 Task: Learn more about a recruiter lite.
Action: Mouse moved to (783, 111)
Screenshot: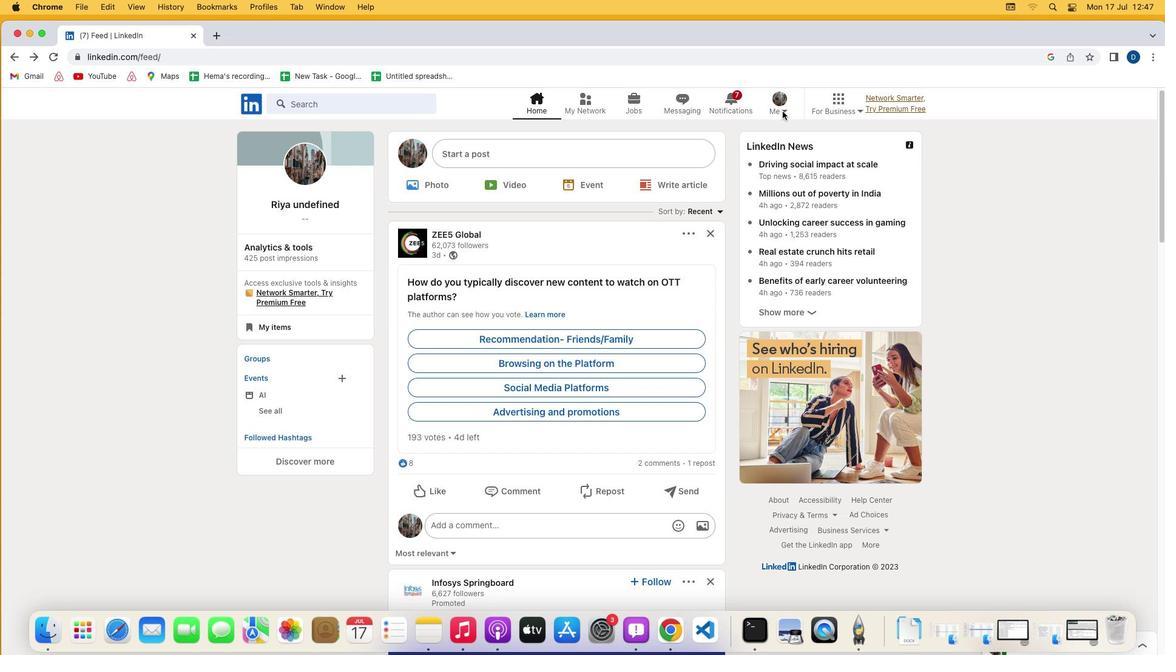 
Action: Mouse pressed left at (783, 111)
Screenshot: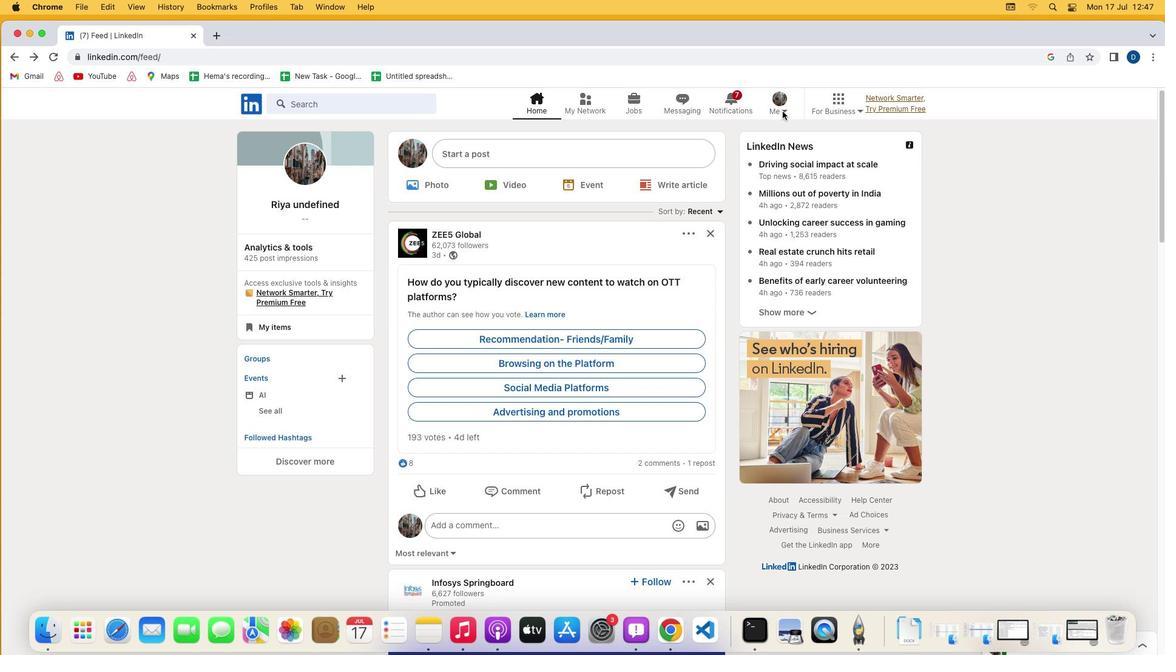 
Action: Mouse moved to (785, 111)
Screenshot: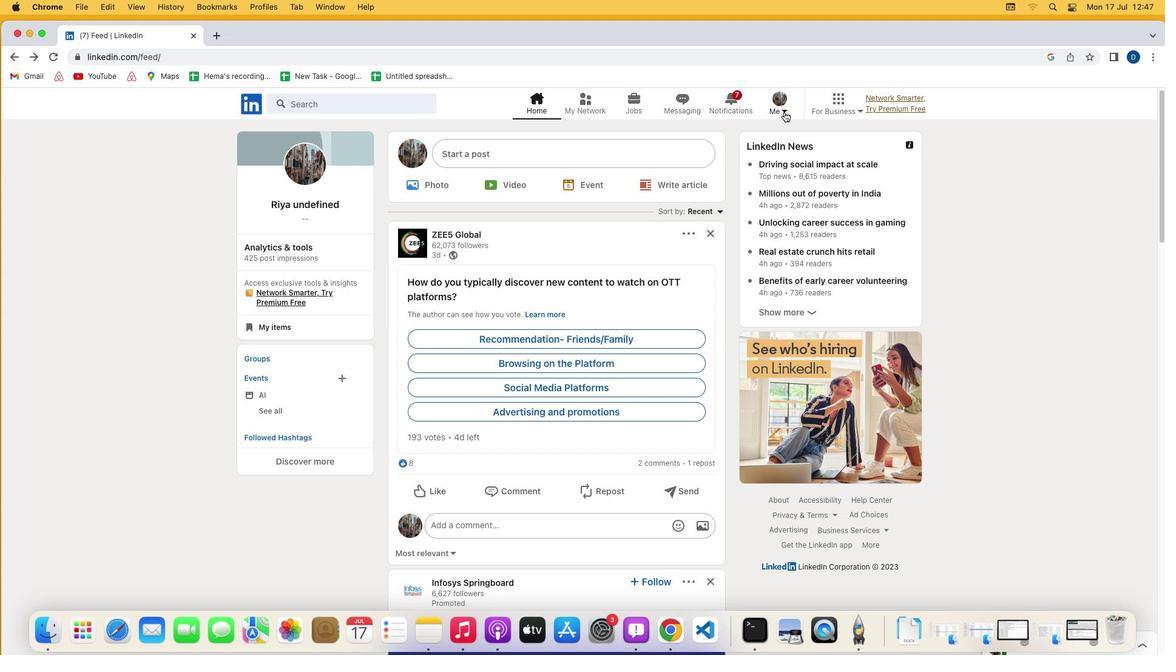 
Action: Mouse pressed left at (785, 111)
Screenshot: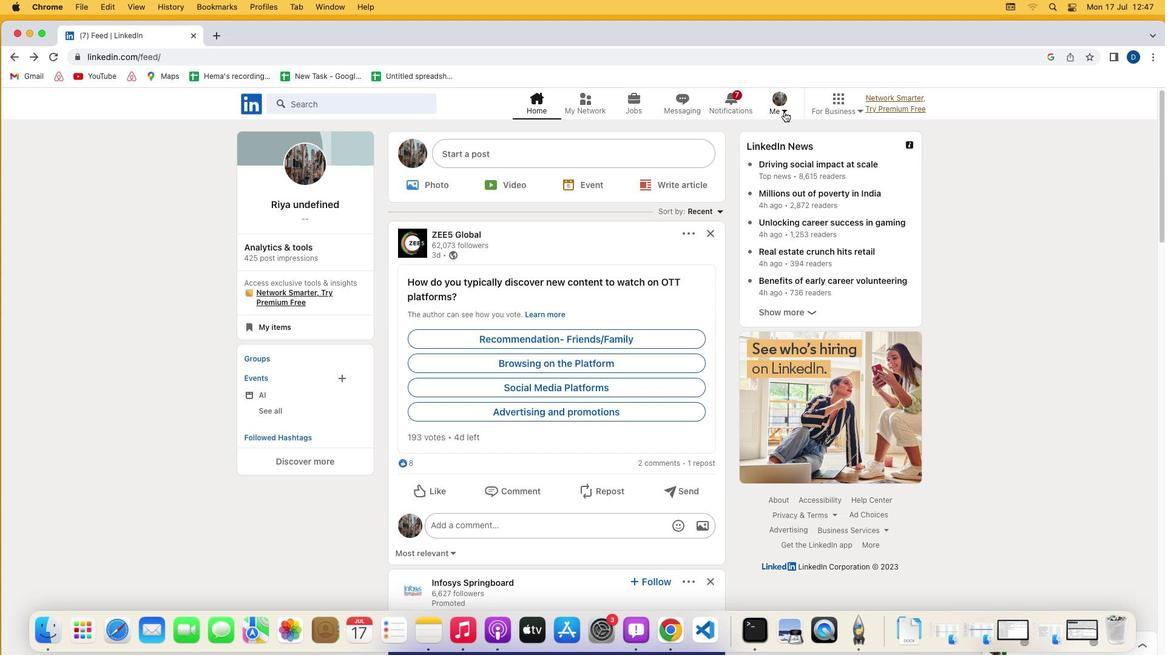 
Action: Mouse moved to (714, 231)
Screenshot: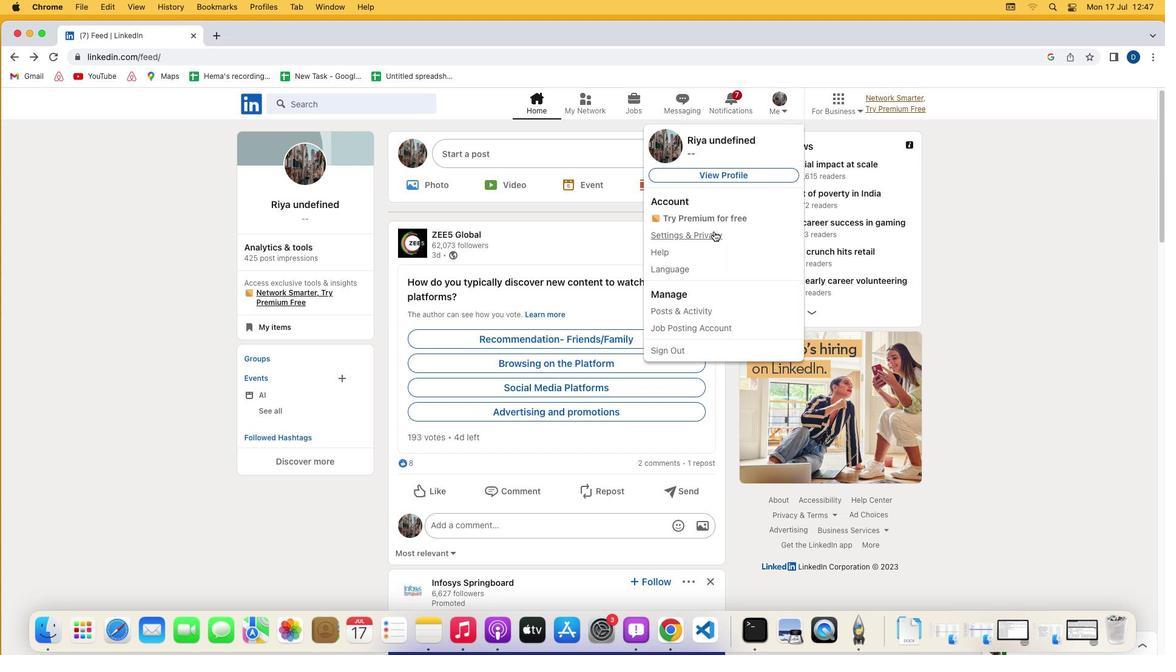 
Action: Mouse pressed left at (714, 231)
Screenshot: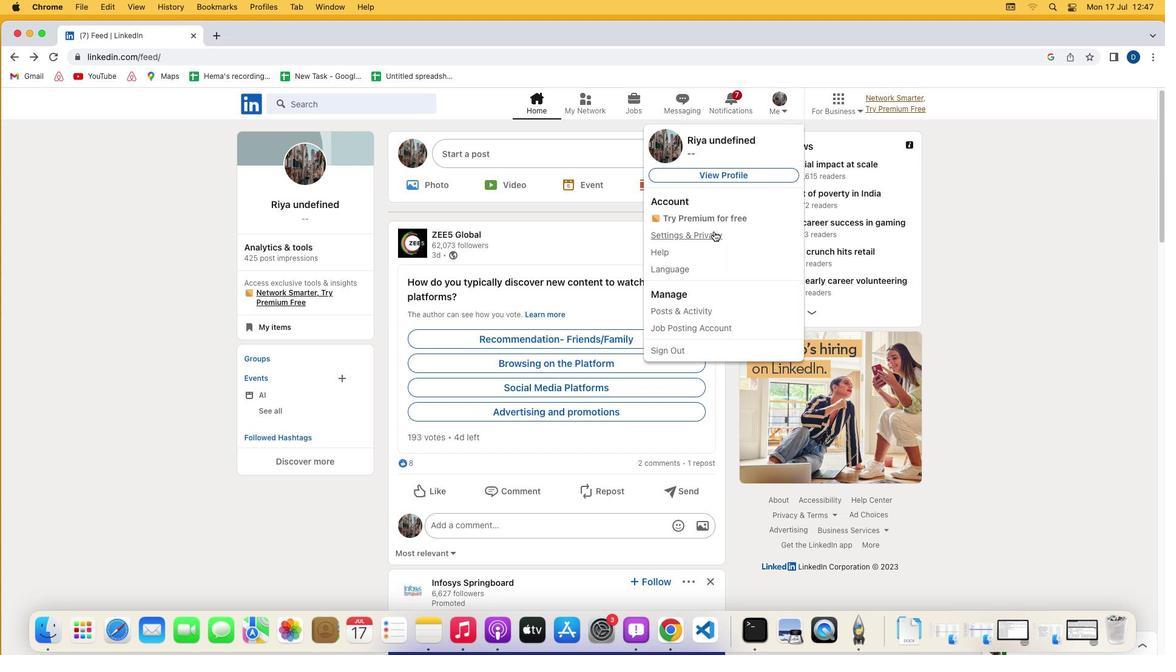 
Action: Mouse moved to (689, 406)
Screenshot: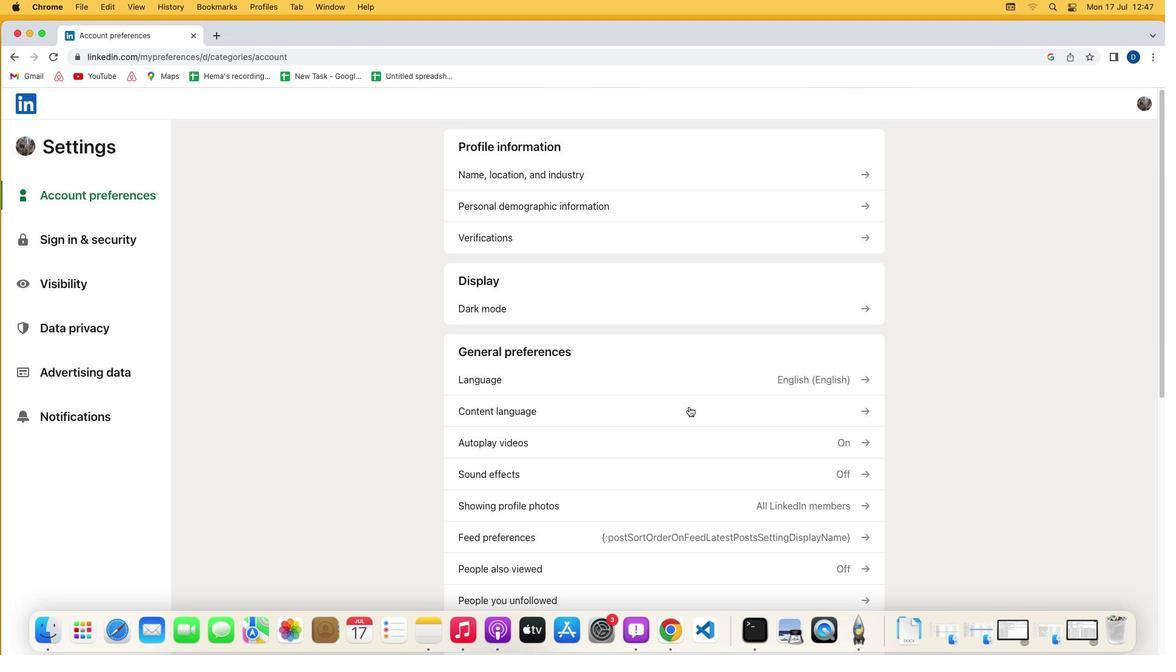 
Action: Mouse scrolled (689, 406) with delta (0, 0)
Screenshot: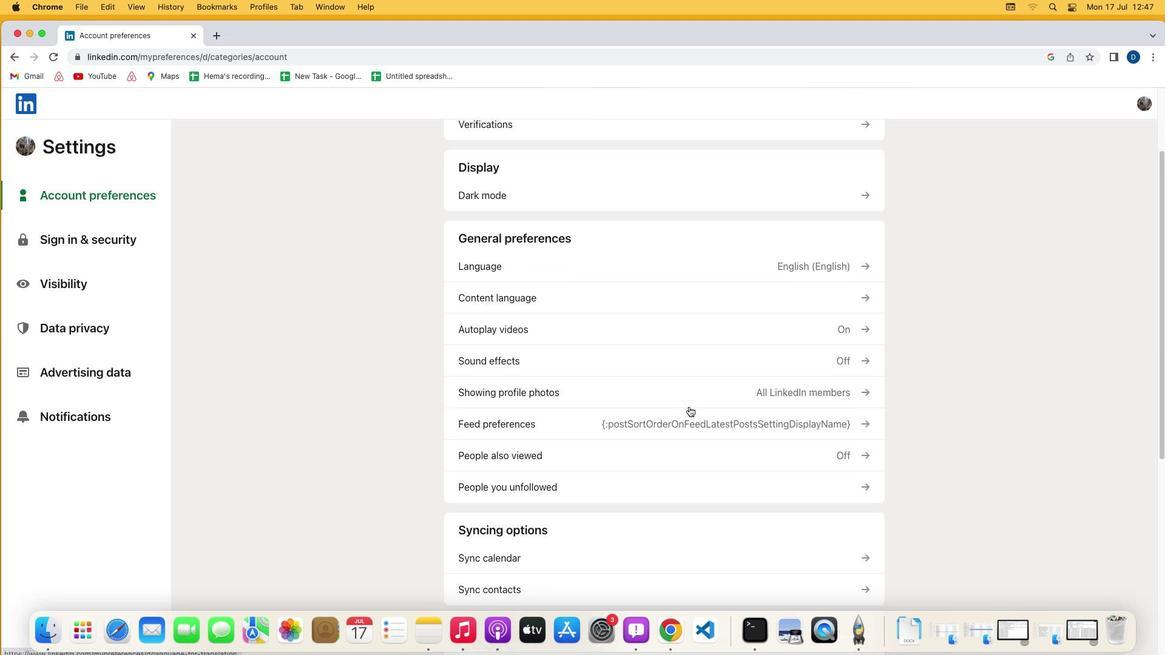 
Action: Mouse scrolled (689, 406) with delta (0, 0)
Screenshot: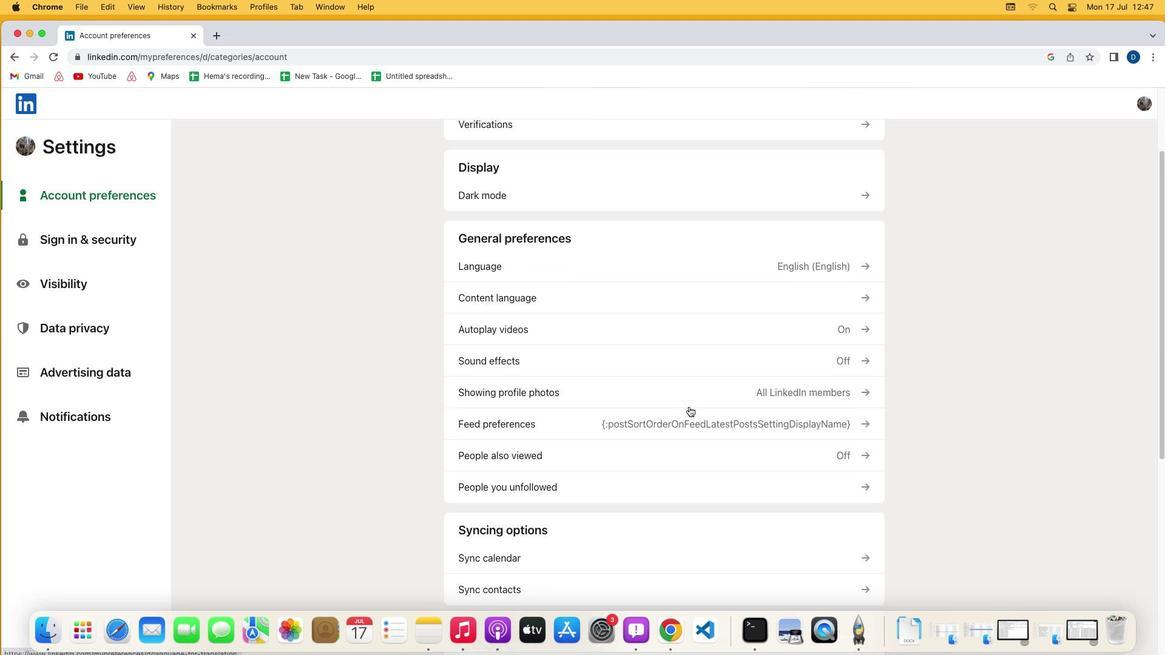 
Action: Mouse scrolled (689, 406) with delta (0, -1)
Screenshot: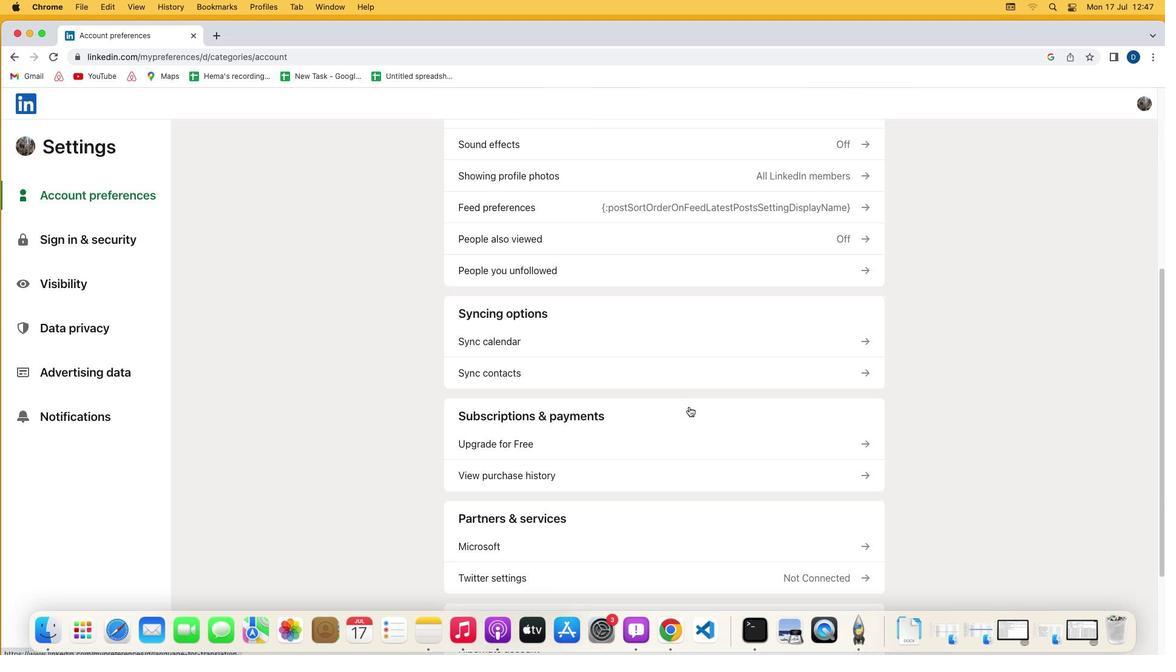 
Action: Mouse scrolled (689, 406) with delta (0, -3)
Screenshot: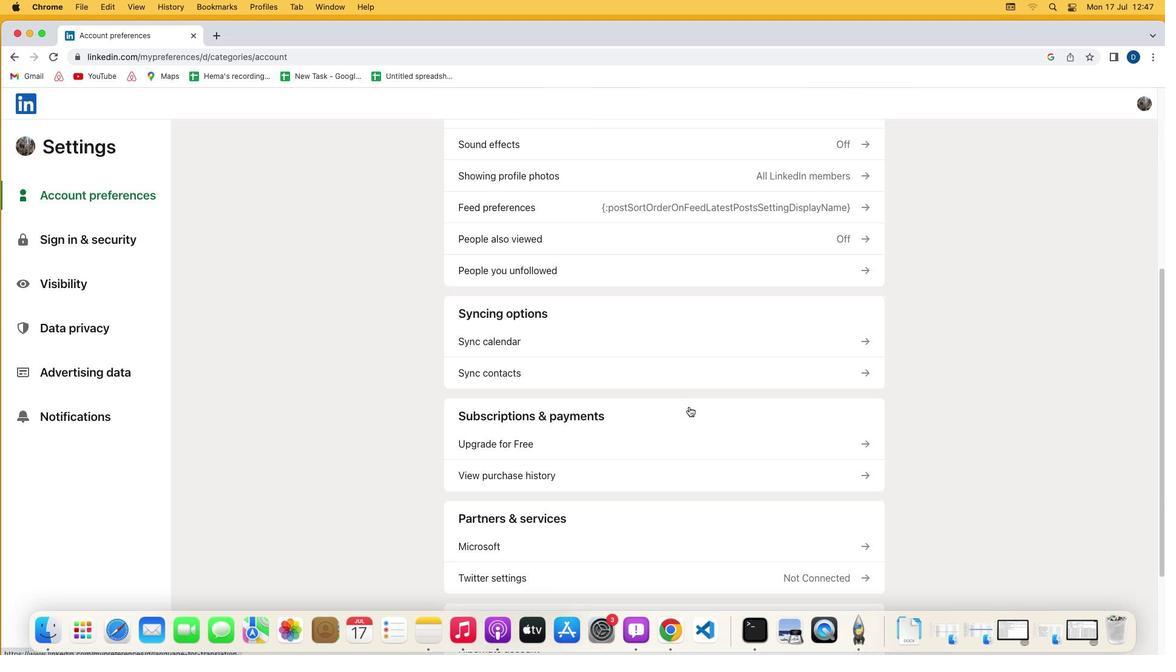 
Action: Mouse scrolled (689, 406) with delta (0, -3)
Screenshot: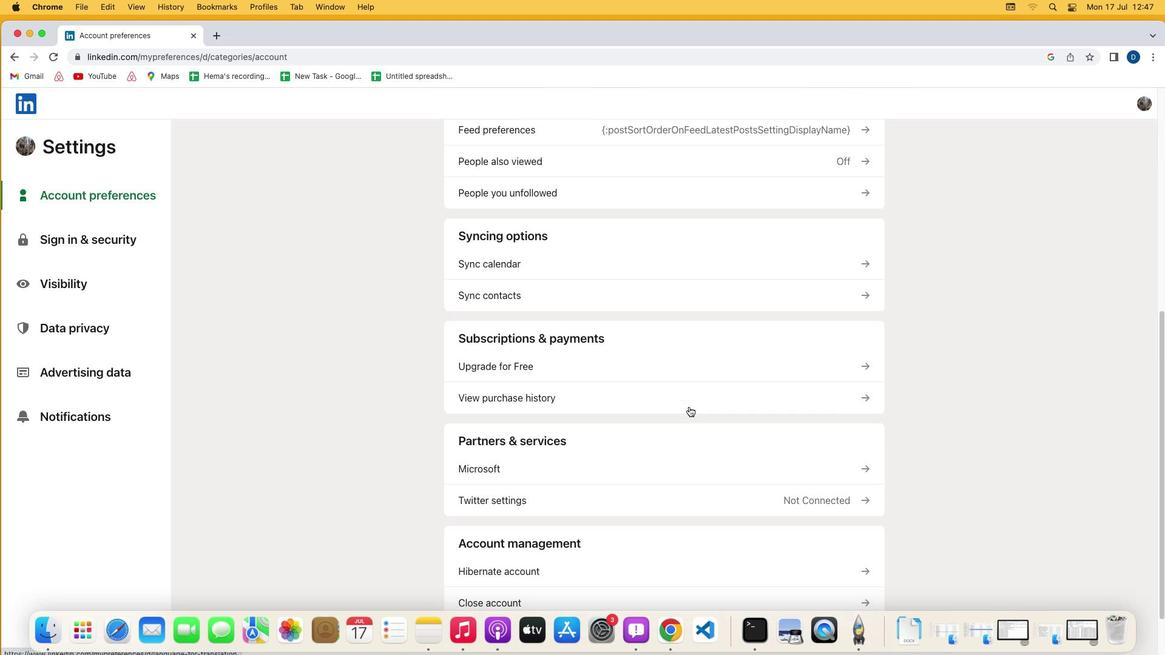 
Action: Mouse scrolled (689, 406) with delta (0, 0)
Screenshot: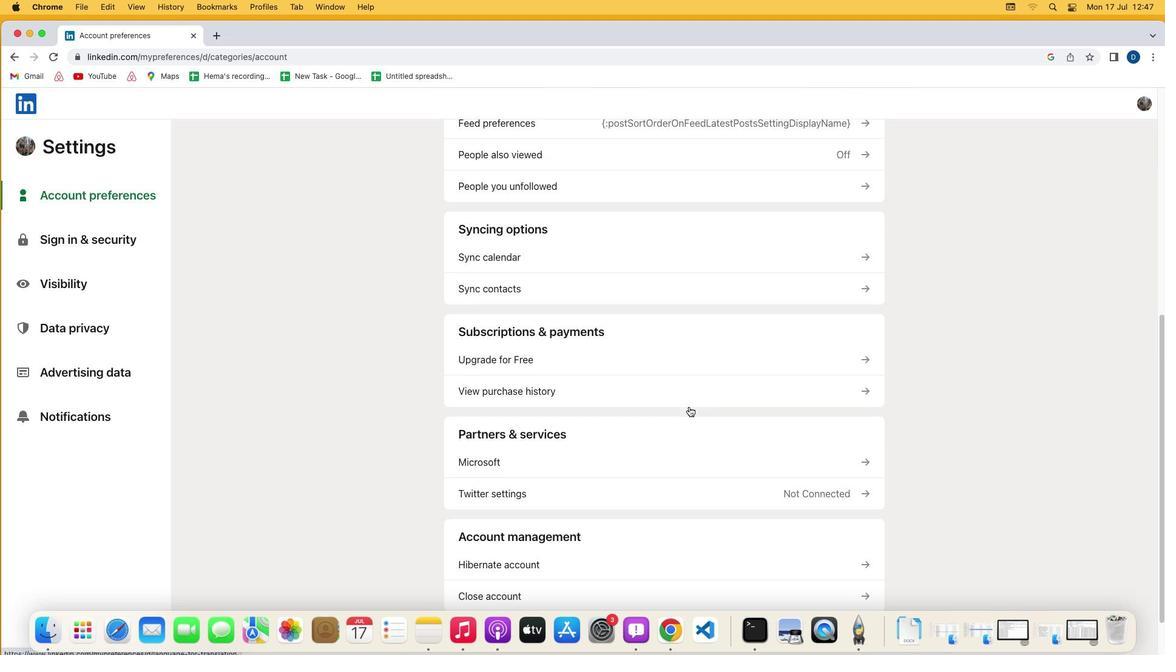 
Action: Mouse scrolled (689, 406) with delta (0, 0)
Screenshot: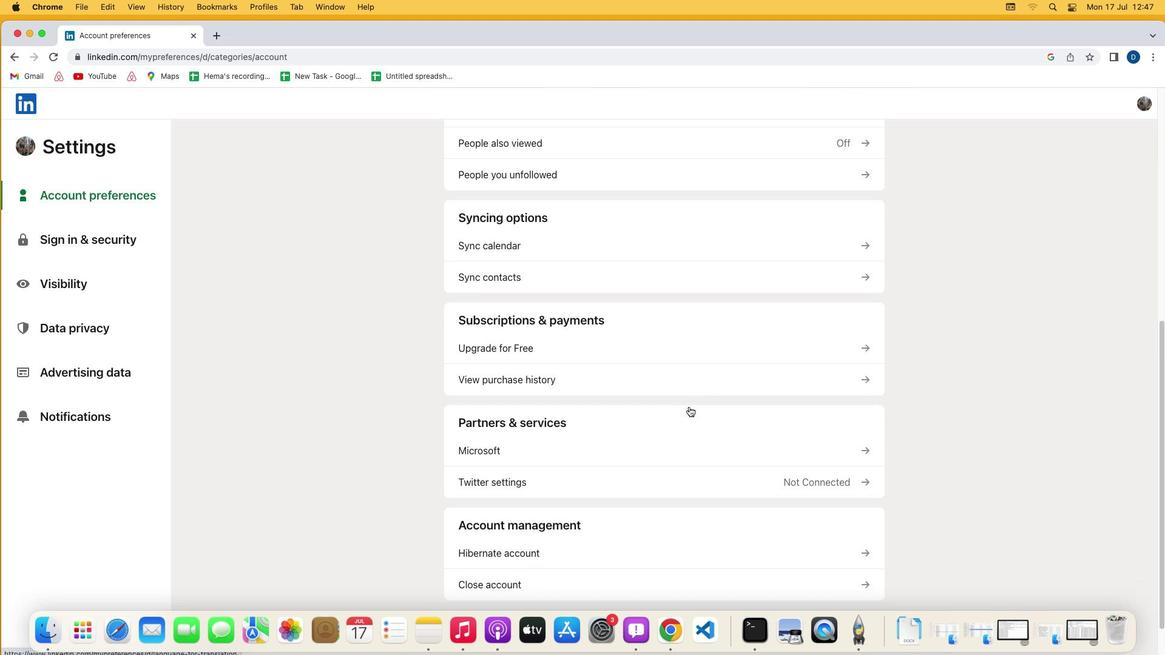 
Action: Mouse scrolled (689, 406) with delta (0, -1)
Screenshot: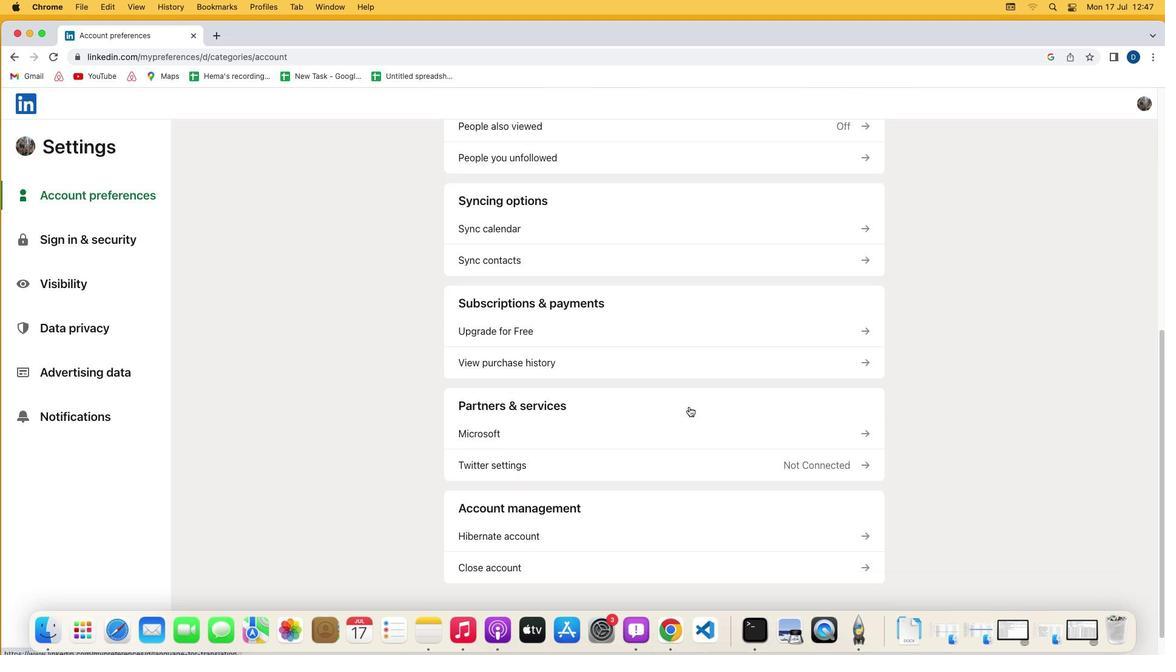 
Action: Mouse moved to (547, 304)
Screenshot: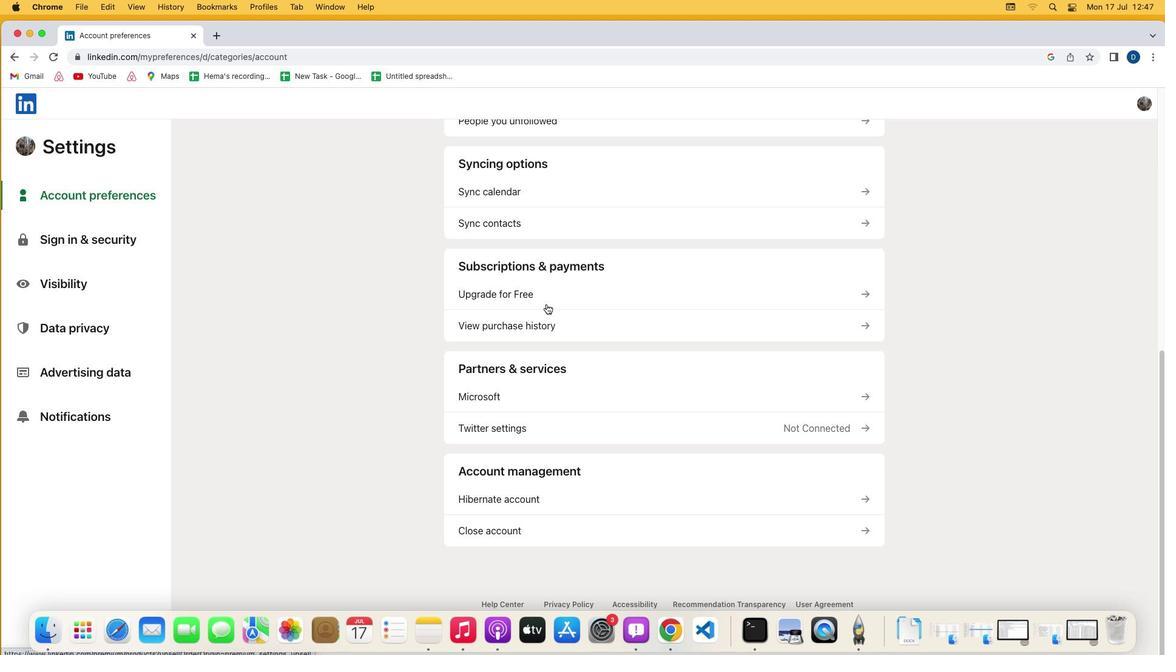 
Action: Mouse pressed left at (547, 304)
Screenshot: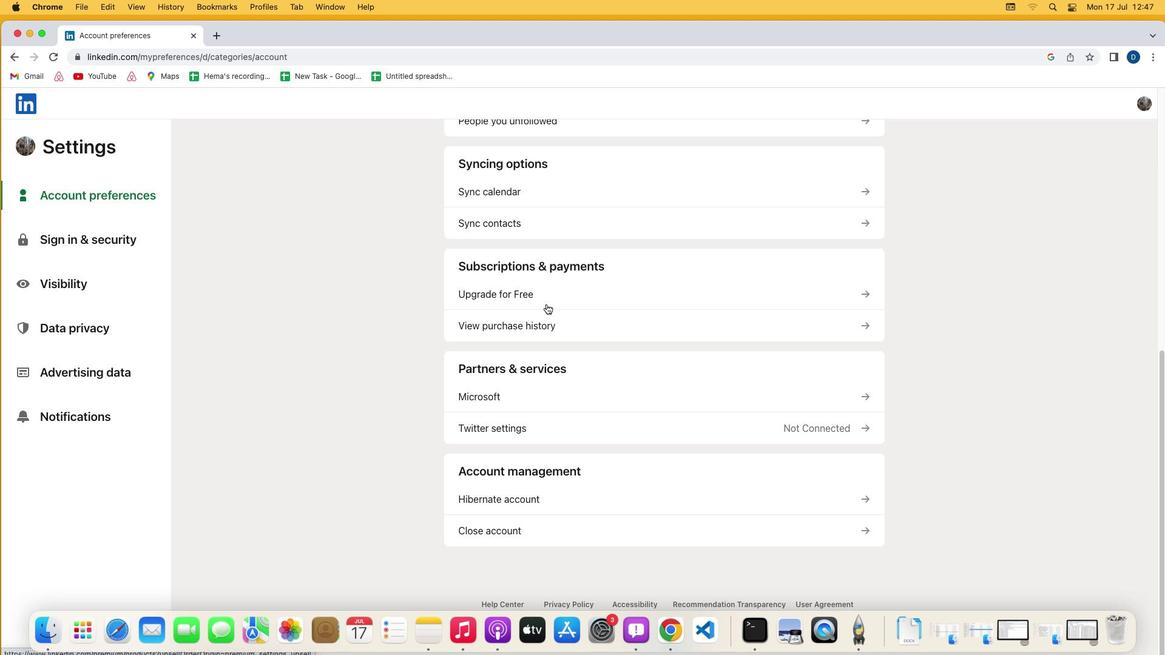
Action: Mouse moved to (471, 364)
Screenshot: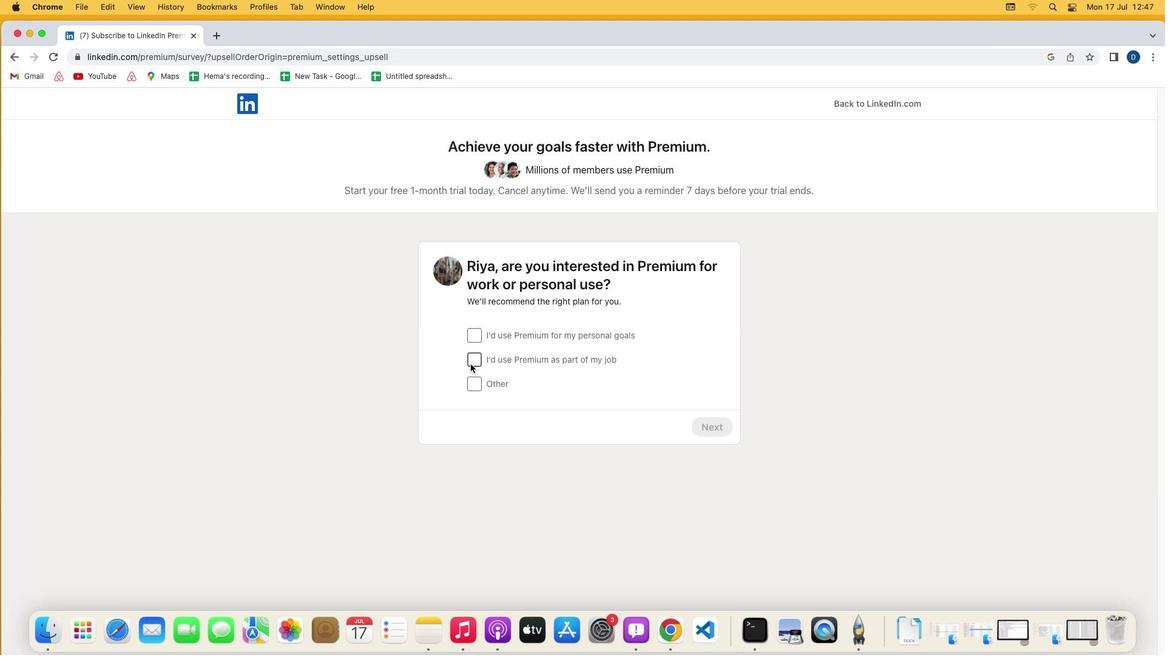 
Action: Mouse pressed left at (471, 364)
Screenshot: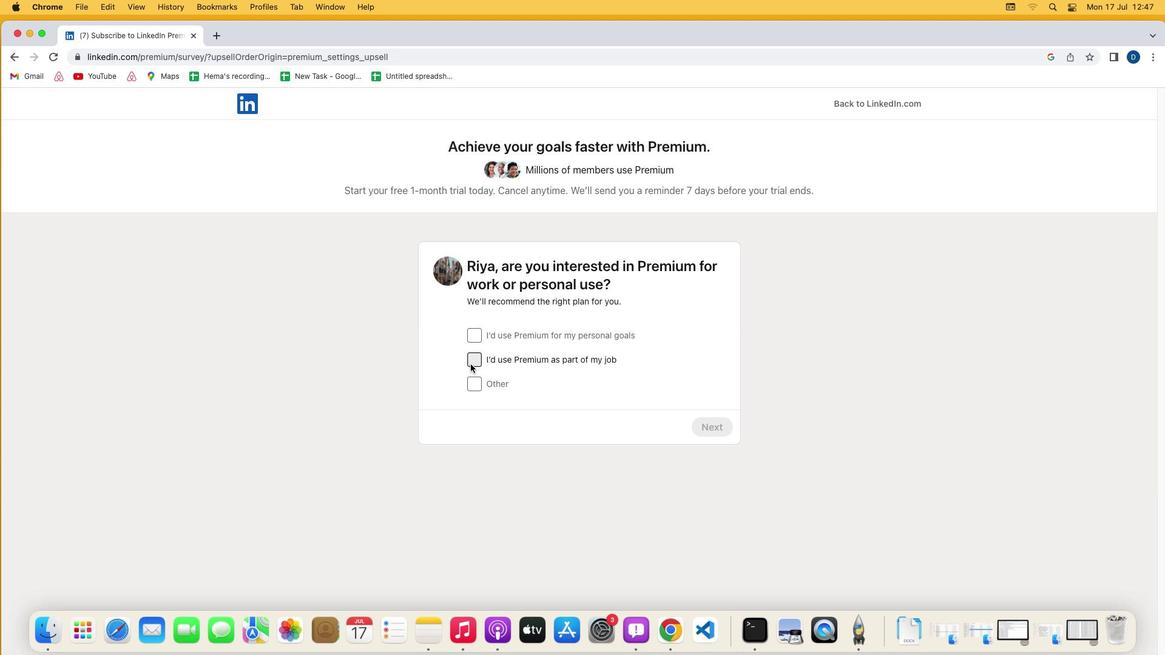
Action: Mouse moved to (711, 426)
Screenshot: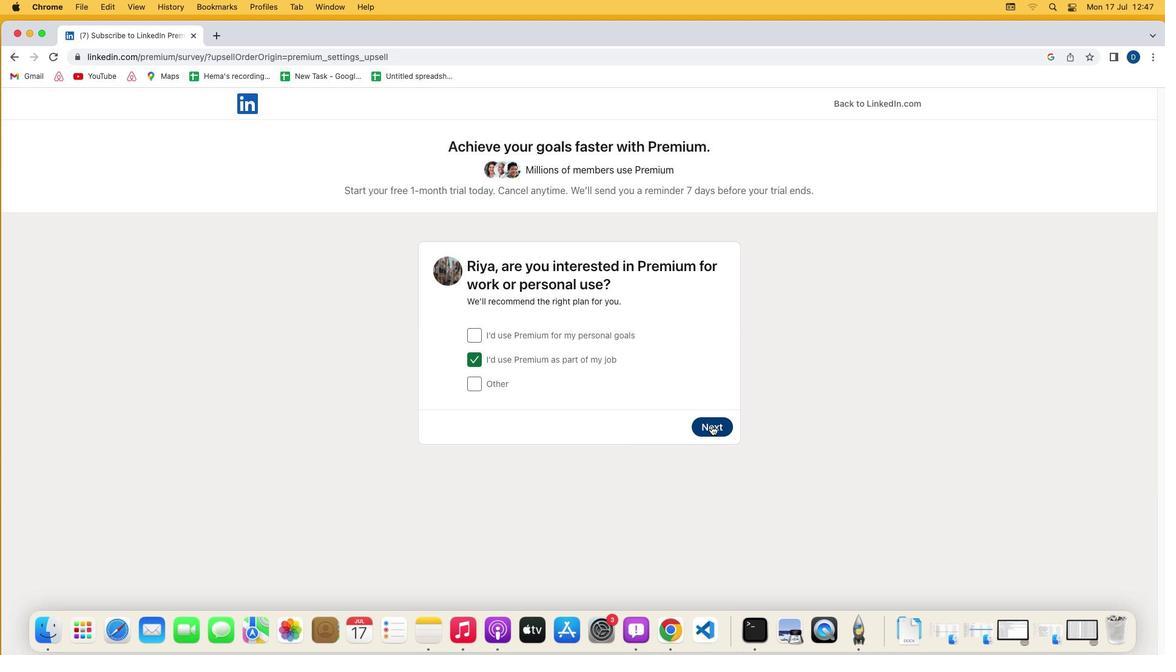 
Action: Mouse pressed left at (711, 426)
Screenshot: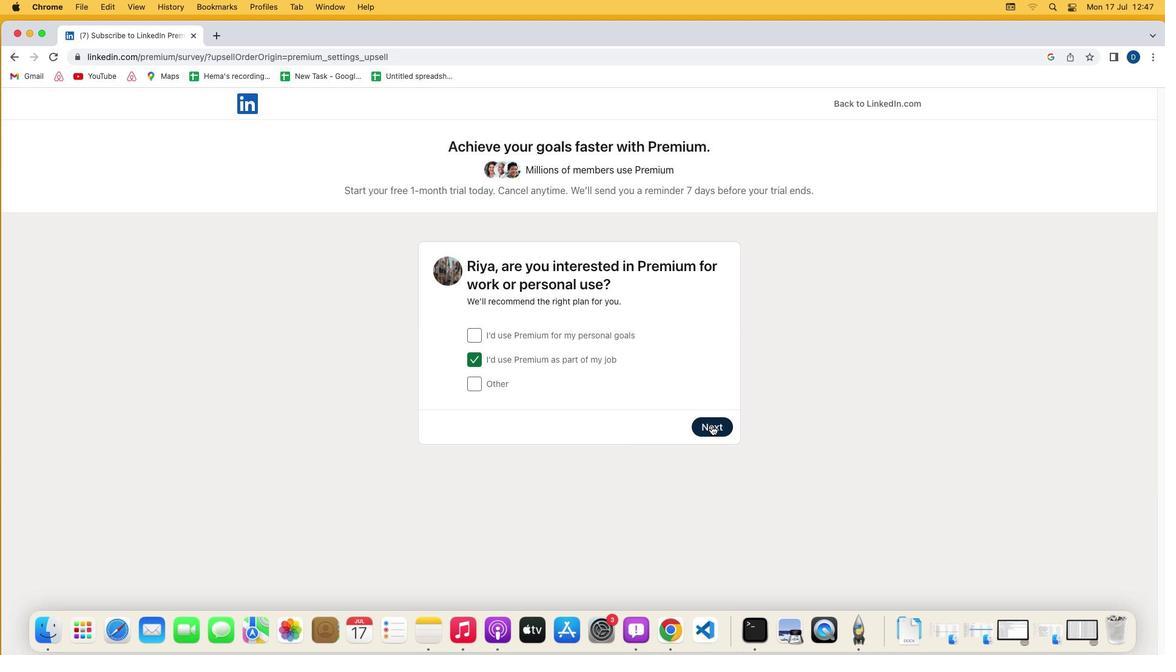
Action: Mouse moved to (714, 502)
Screenshot: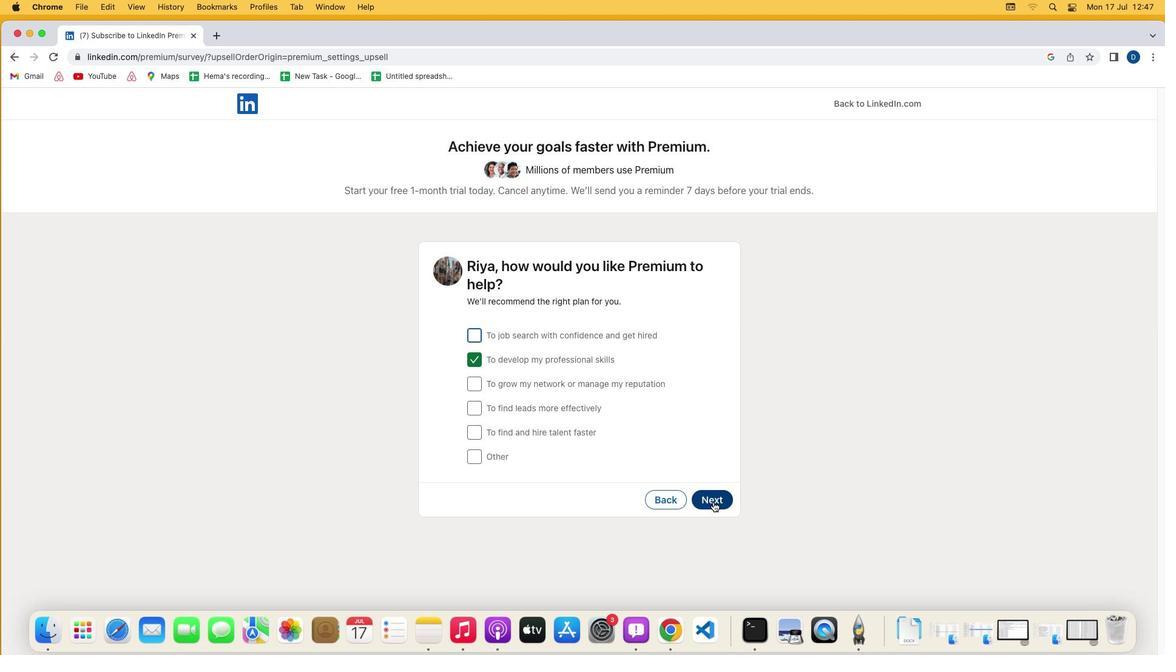 
Action: Mouse pressed left at (714, 502)
Screenshot: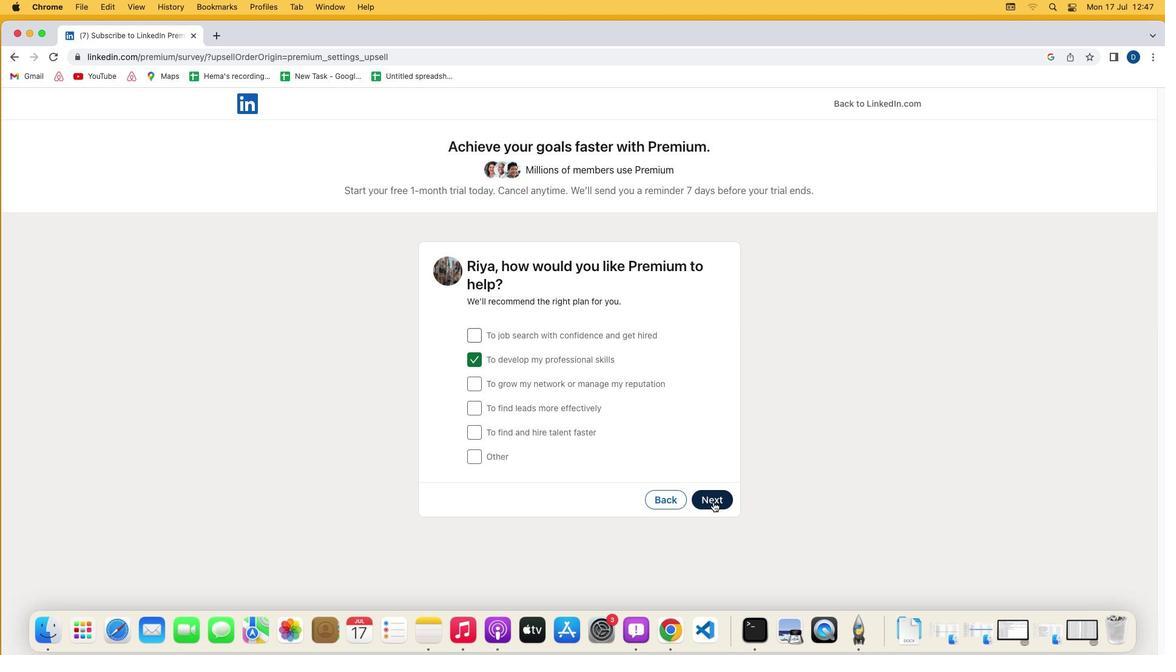 
Action: Mouse moved to (482, 438)
Screenshot: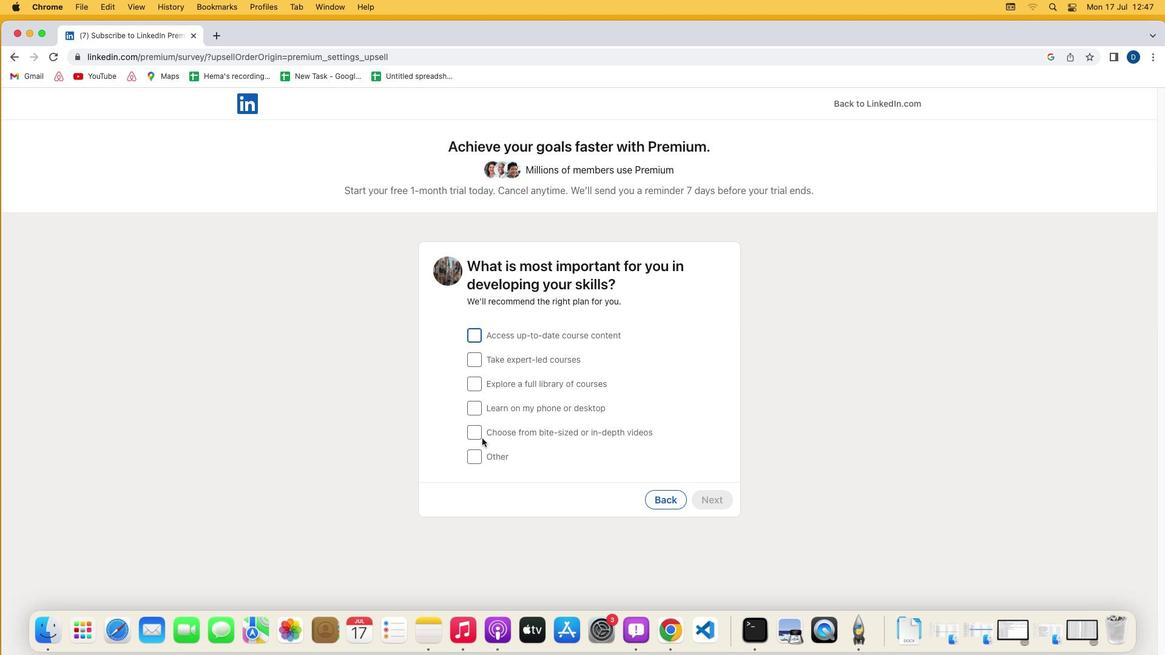 
Action: Mouse pressed left at (482, 438)
Screenshot: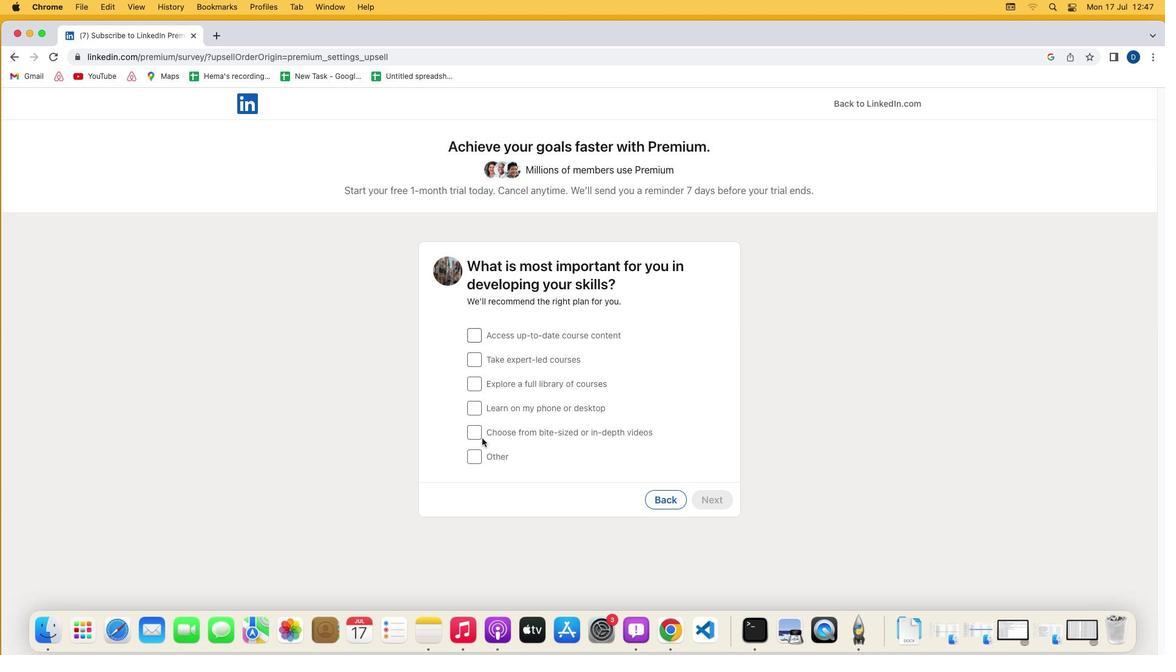 
Action: Mouse moved to (470, 431)
Screenshot: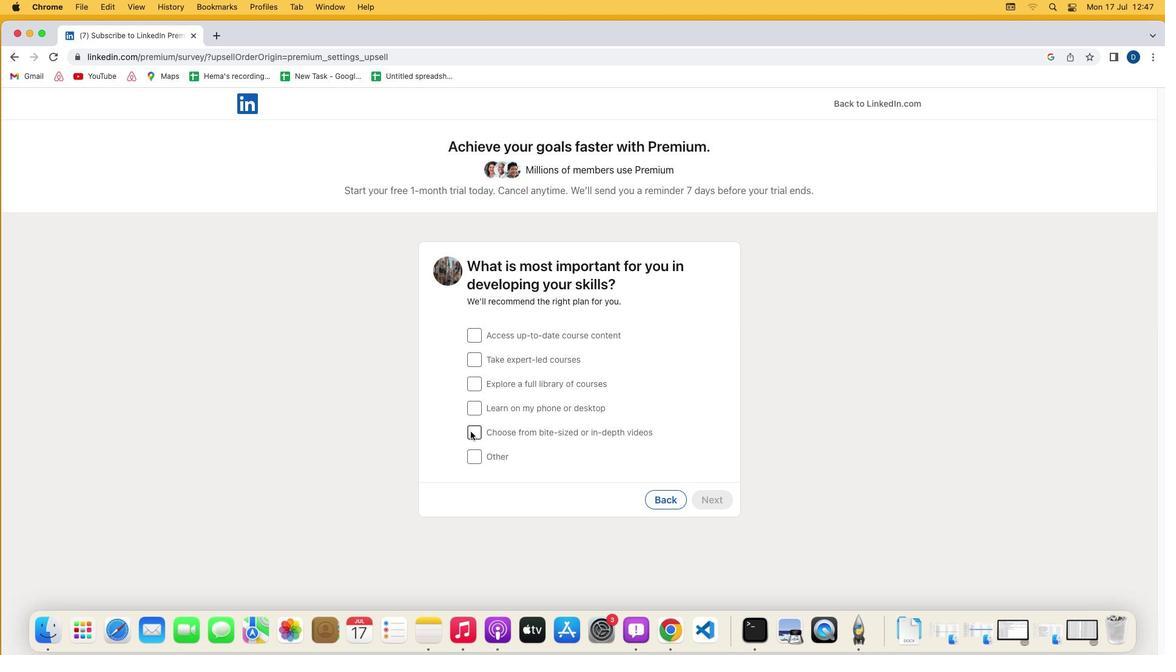 
Action: Mouse pressed left at (470, 431)
Screenshot: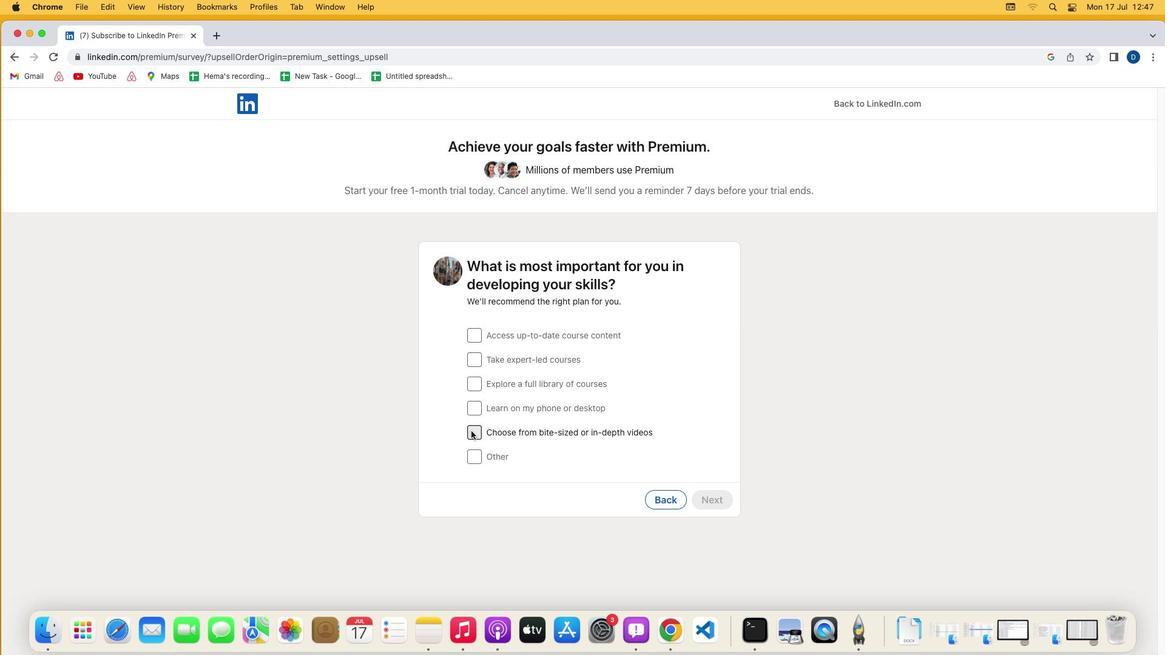 
Action: Mouse moved to (709, 501)
Screenshot: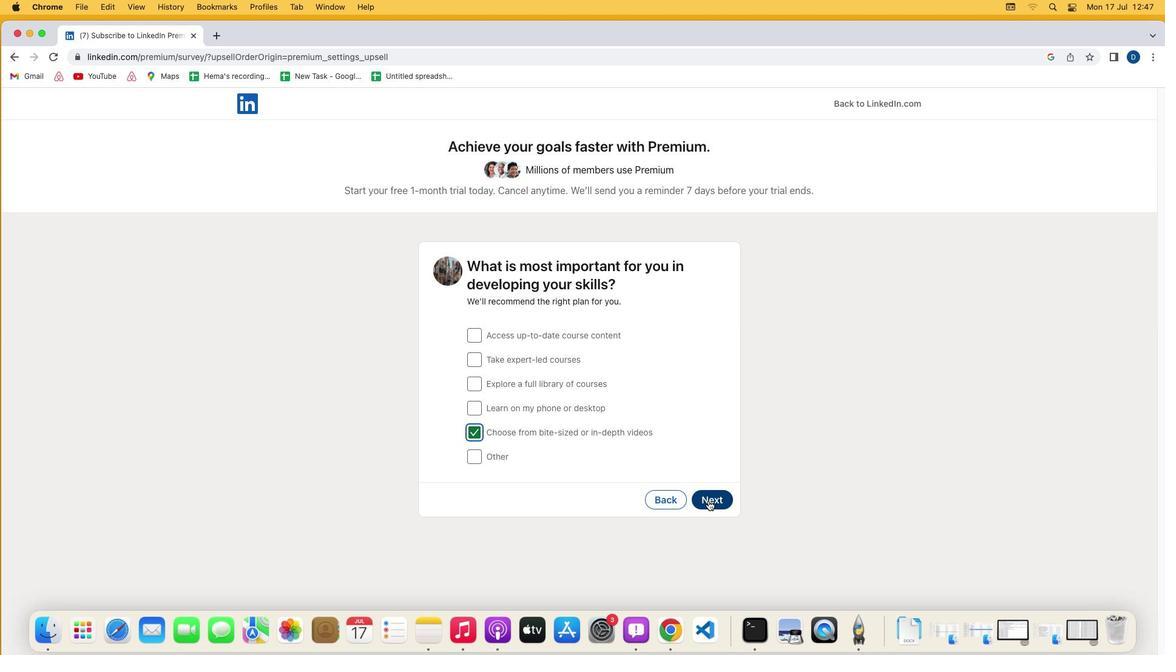 
Action: Mouse pressed left at (709, 501)
Screenshot: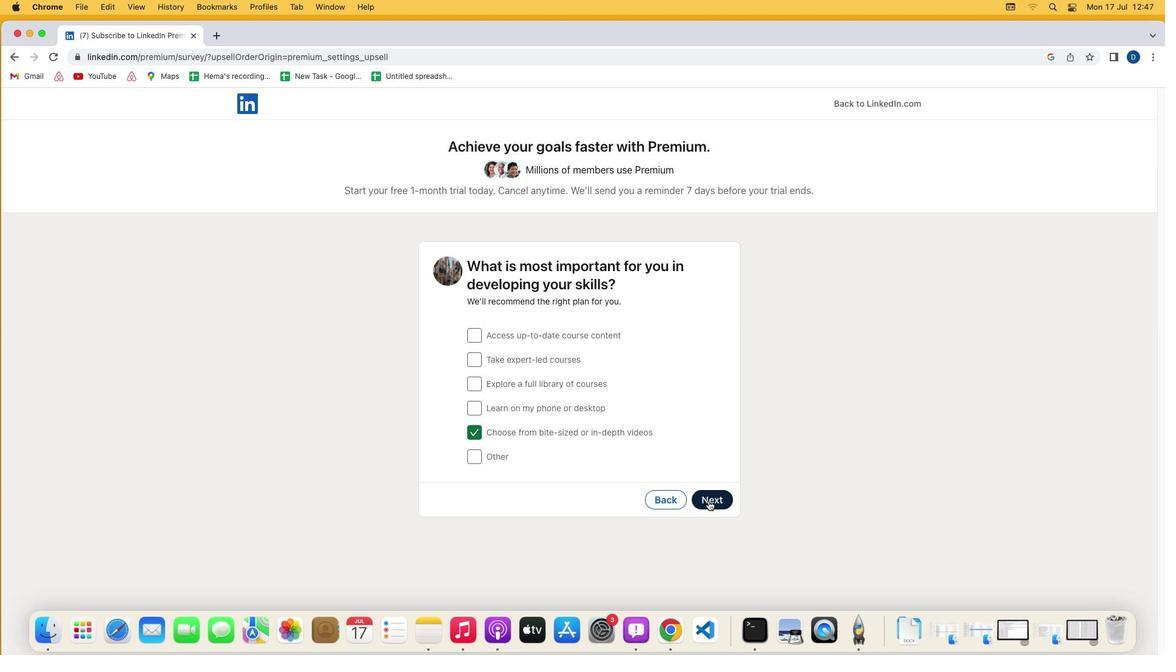 
Action: Mouse moved to (606, 475)
Screenshot: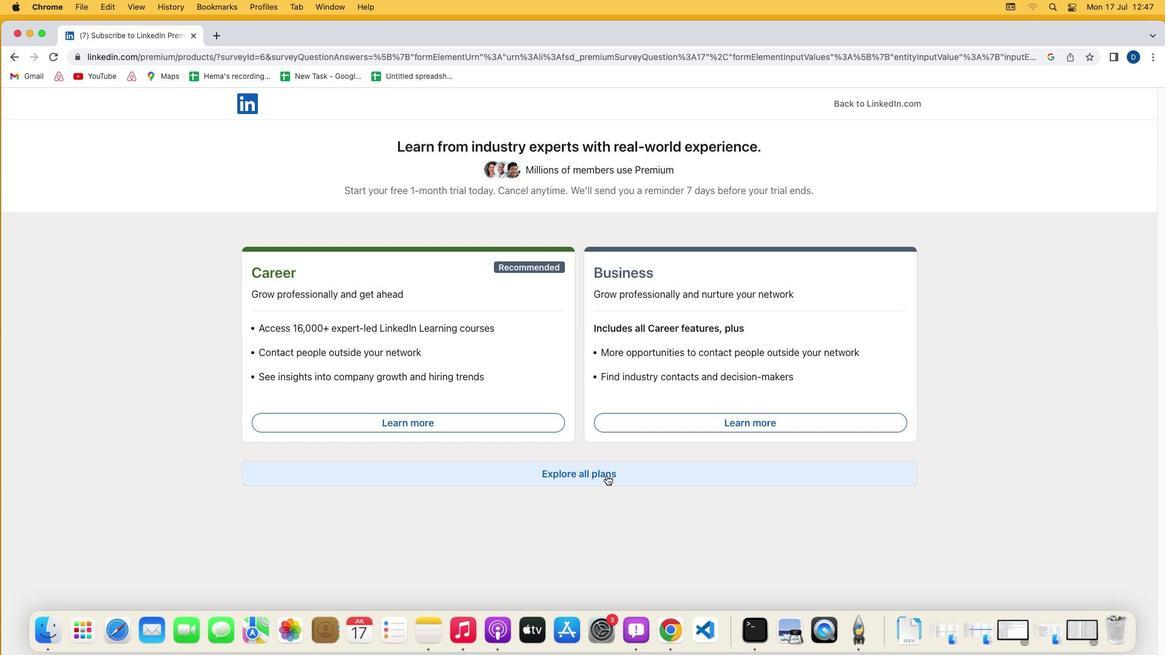 
Action: Mouse pressed left at (606, 475)
Screenshot: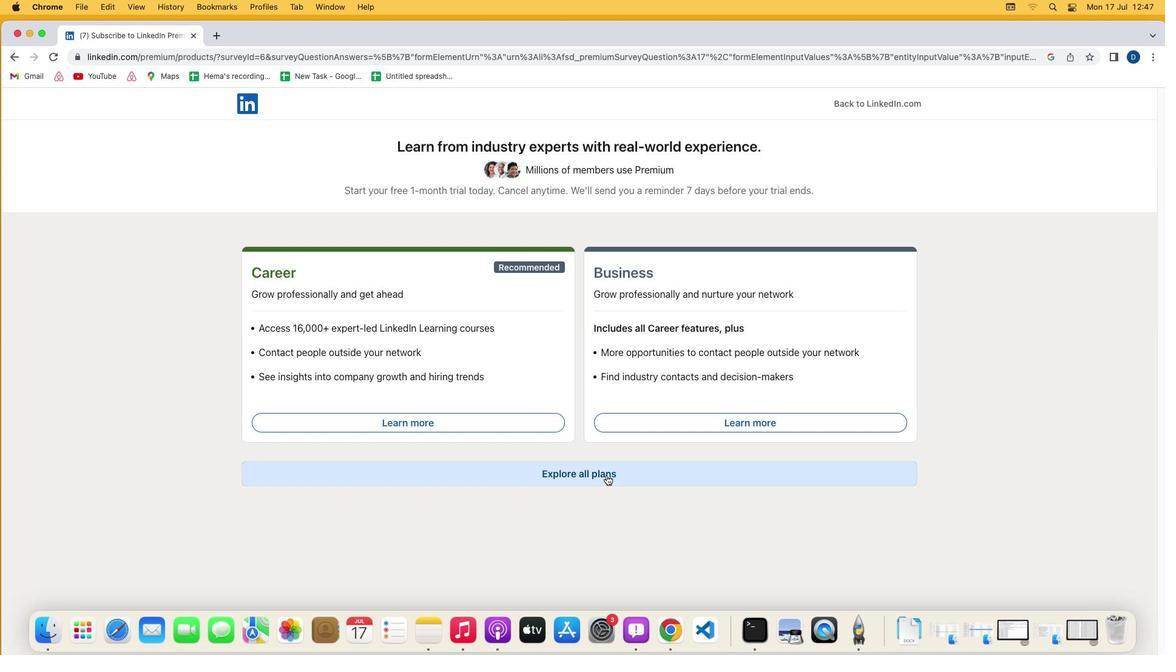 
Action: Mouse moved to (804, 507)
Screenshot: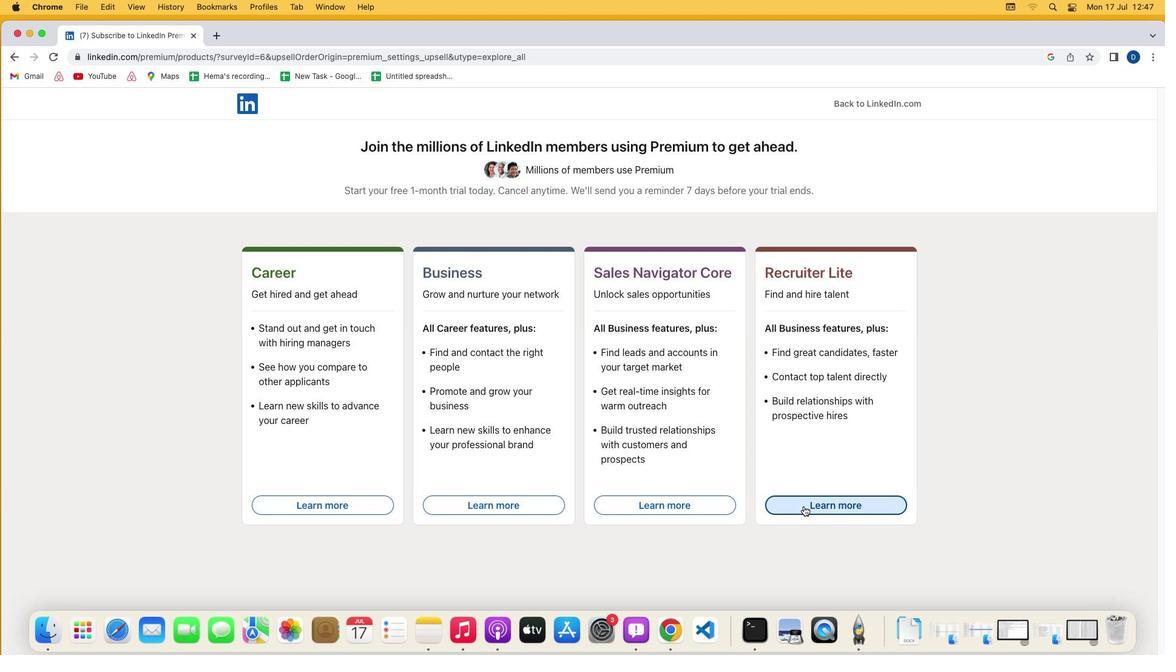 
Action: Mouse pressed left at (804, 507)
Screenshot: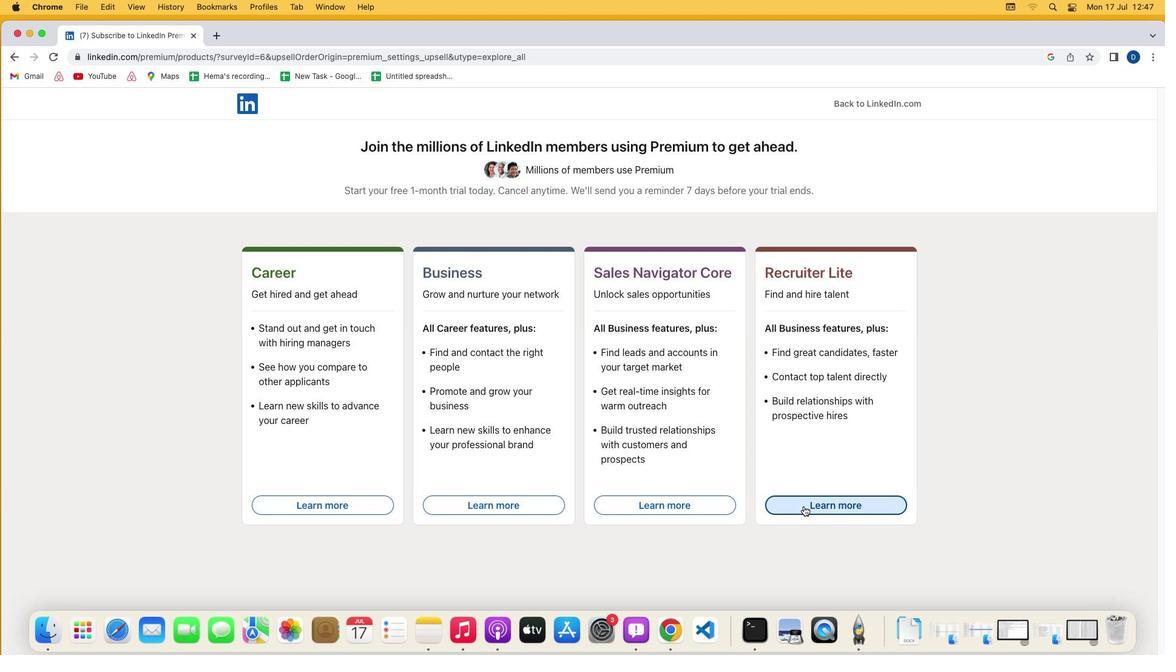 
